 Task: Log work in the project Wayfarer for the issue 'Develop a new tool for automated testing of voice user interfaces' spent time as '3w 1d 9h 25m' and remaining time as '3w 1d 11h 31m' and add a flag. Now add the issue to the epic 'Wireless Network Optimization'.
Action: Mouse moved to (226, 63)
Screenshot: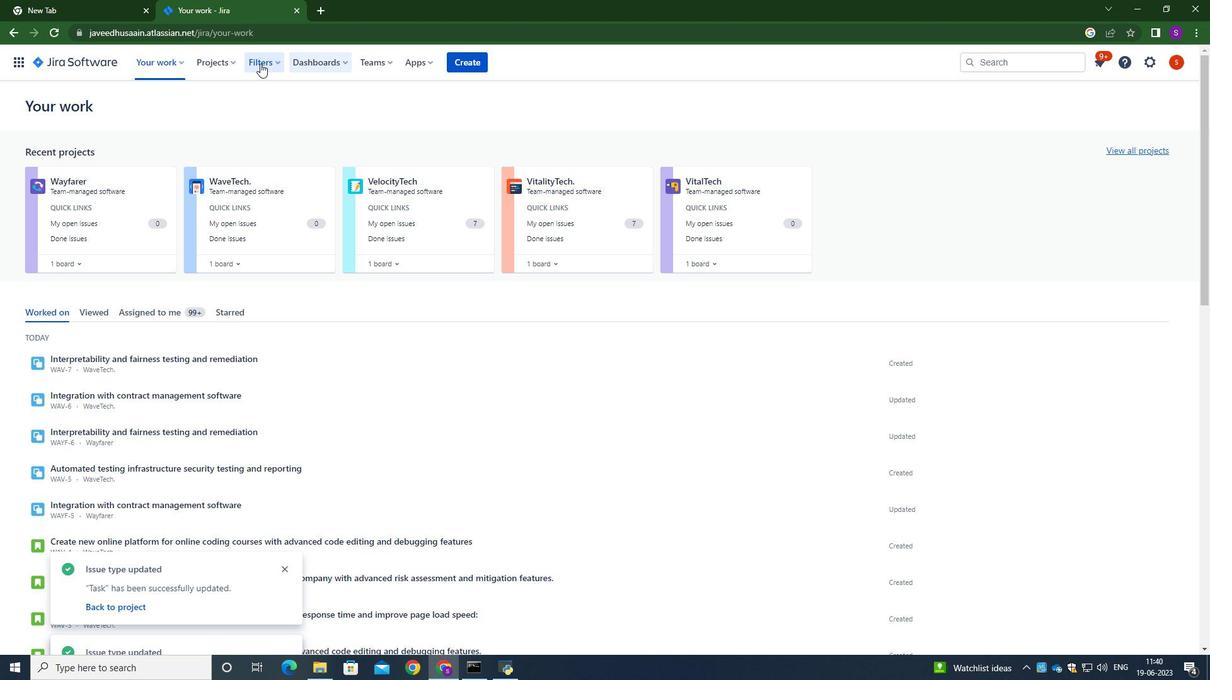 
Action: Mouse pressed left at (226, 63)
Screenshot: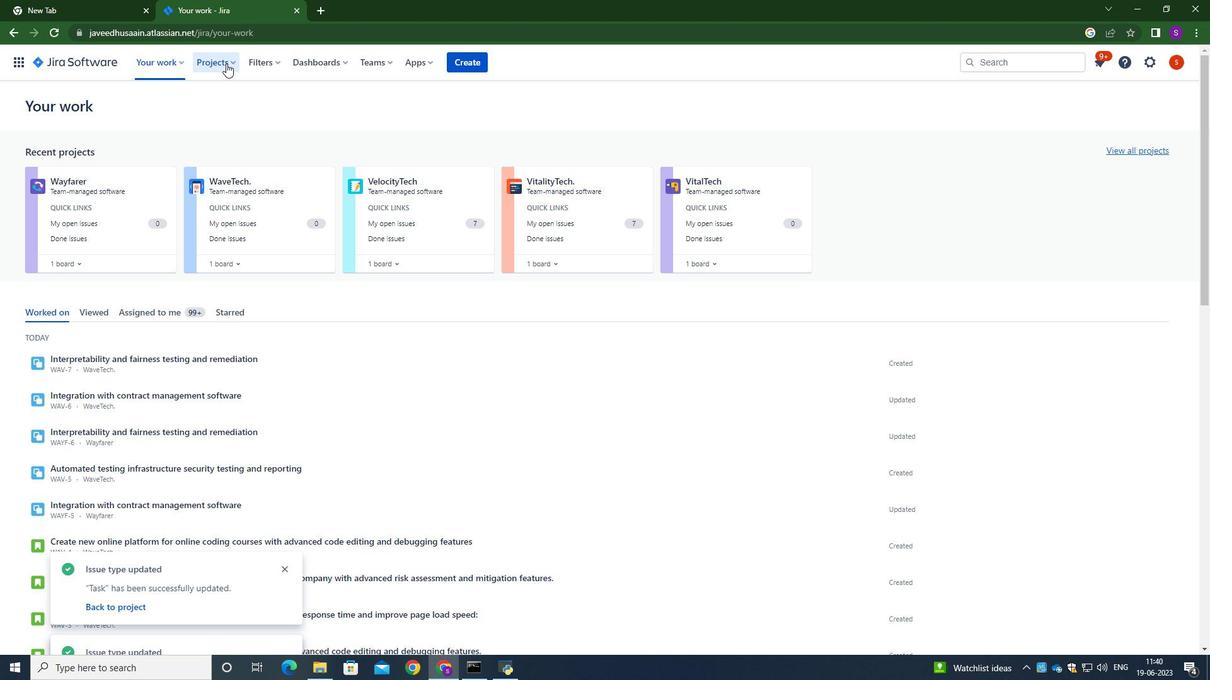 
Action: Mouse moved to (262, 151)
Screenshot: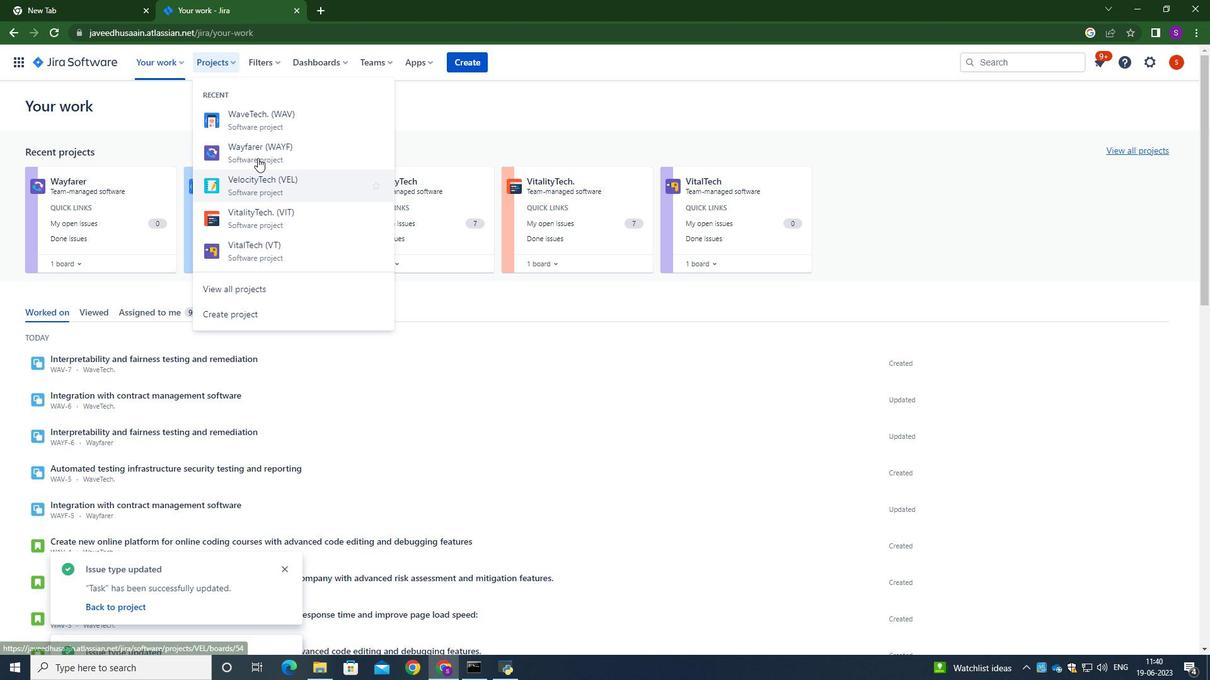 
Action: Mouse pressed left at (262, 151)
Screenshot: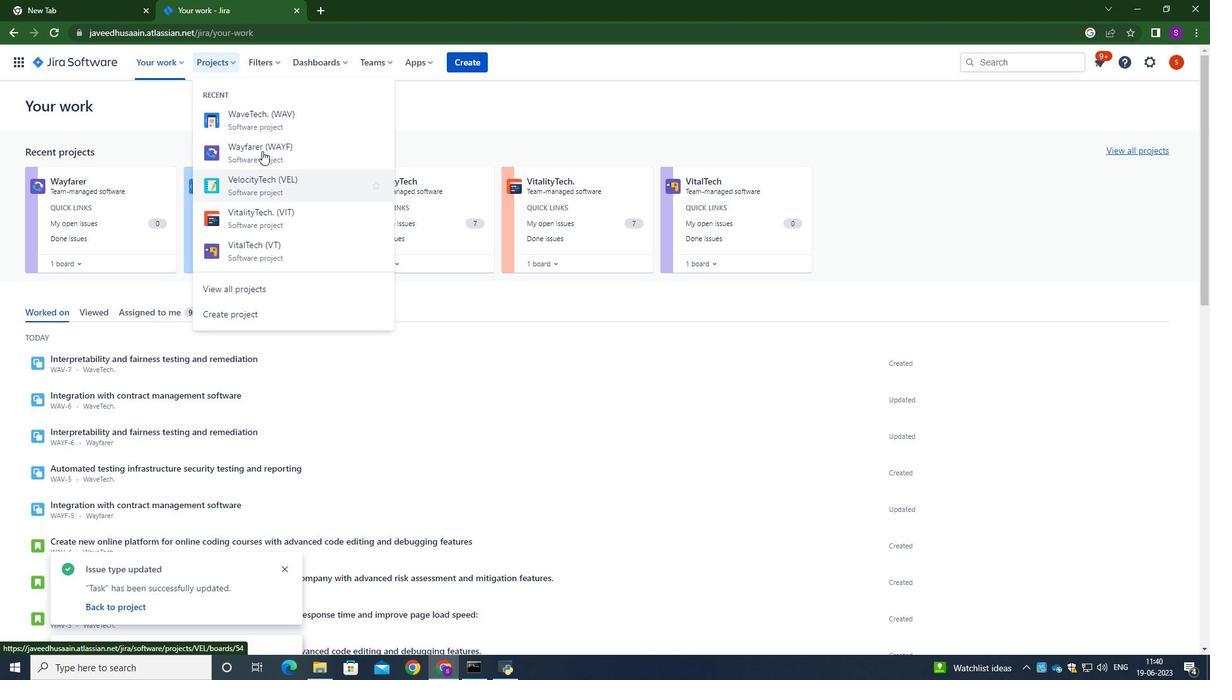 
Action: Mouse moved to (67, 188)
Screenshot: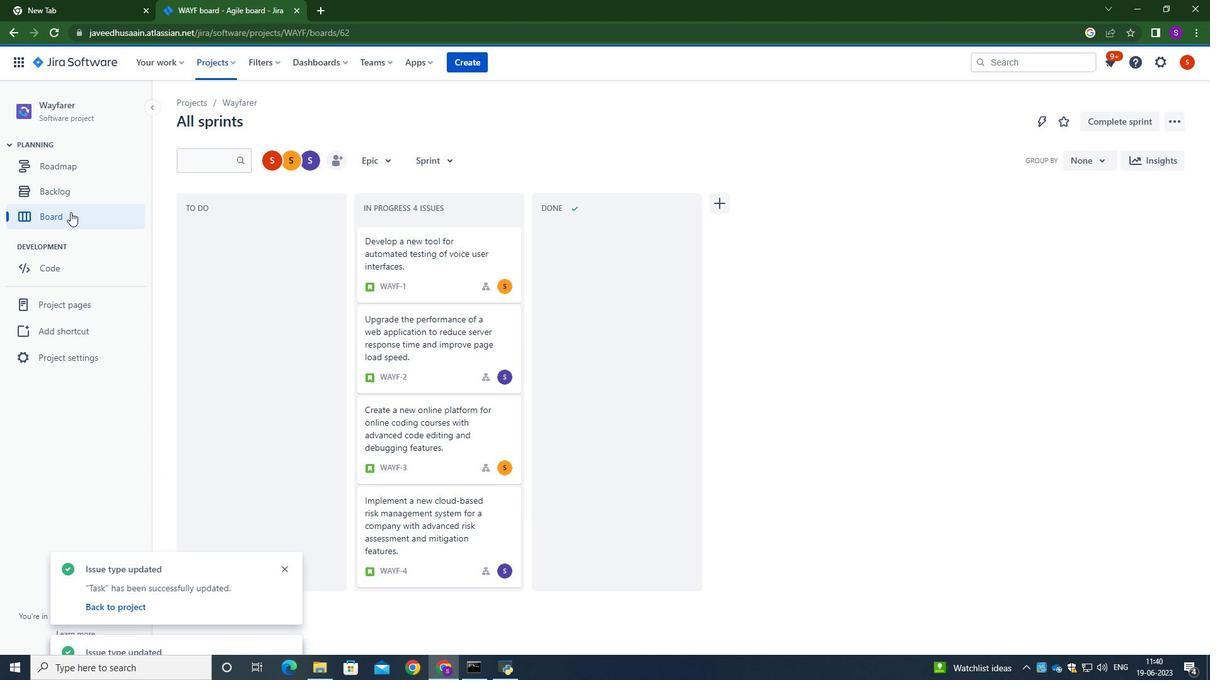 
Action: Mouse pressed left at (67, 188)
Screenshot: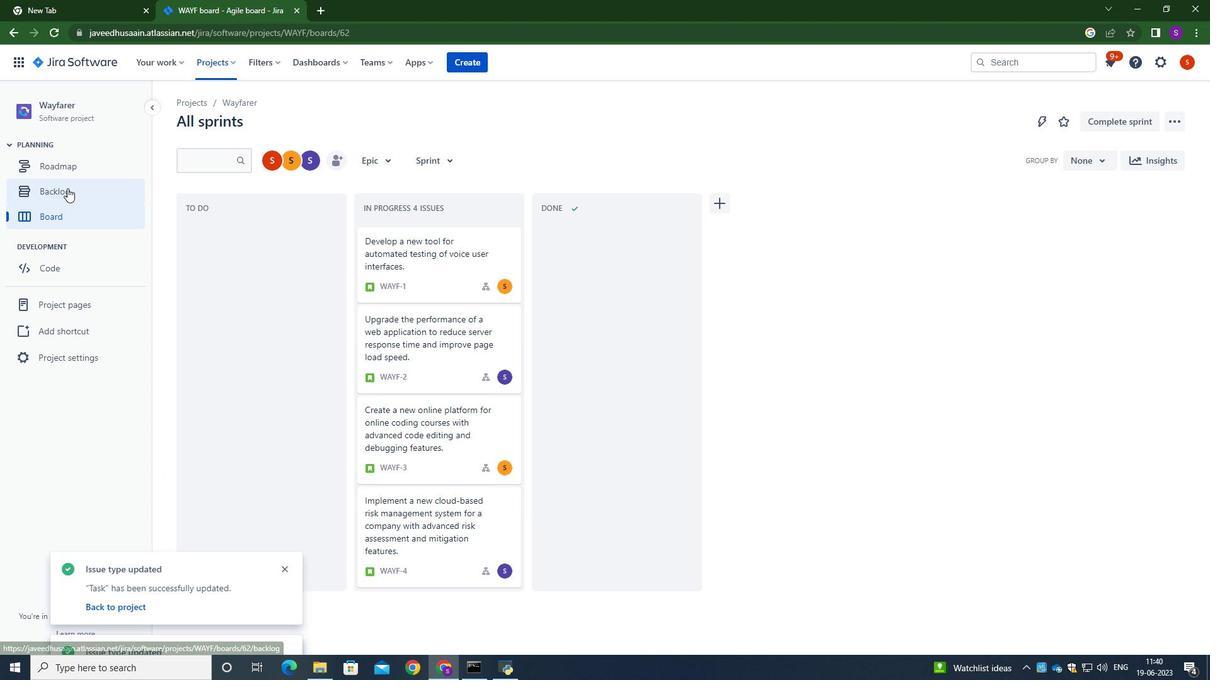 
Action: Mouse moved to (529, 230)
Screenshot: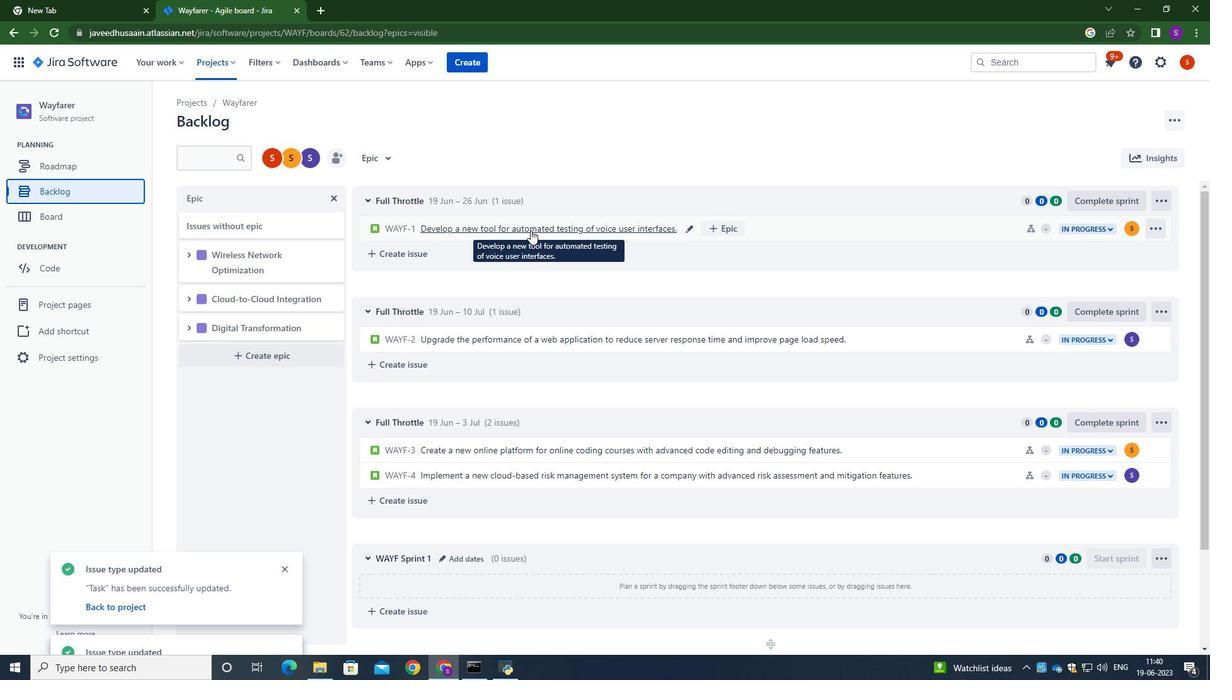 
Action: Mouse pressed left at (529, 230)
Screenshot: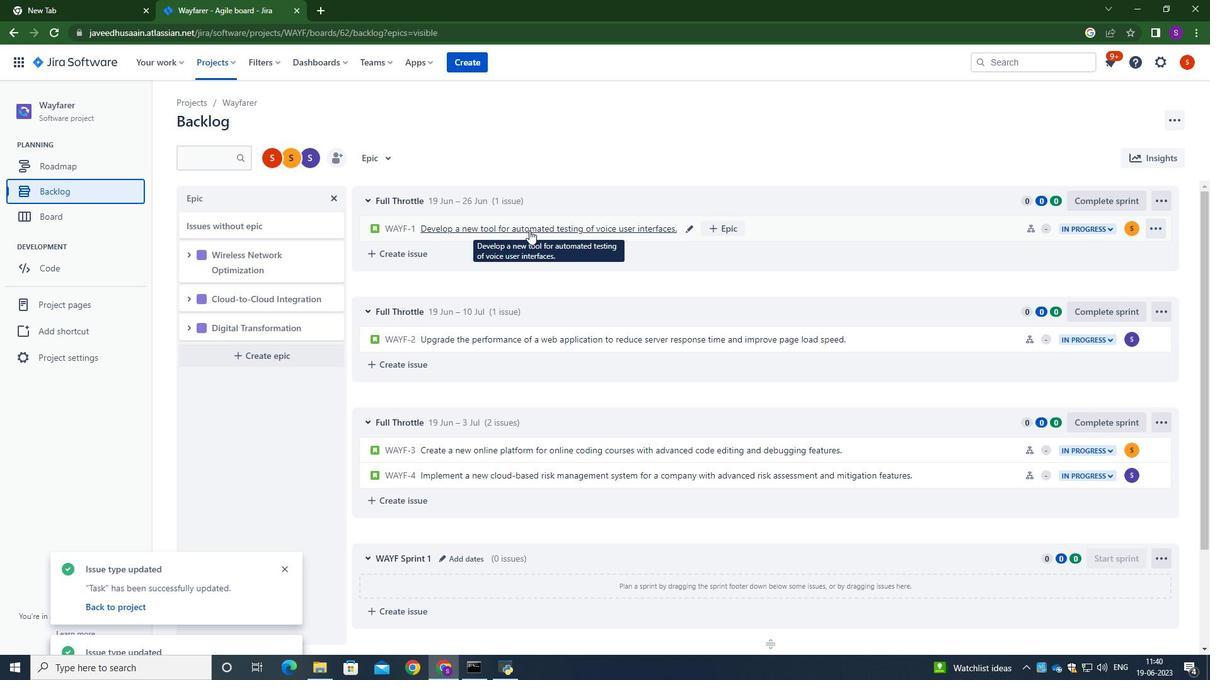 
Action: Mouse moved to (1149, 192)
Screenshot: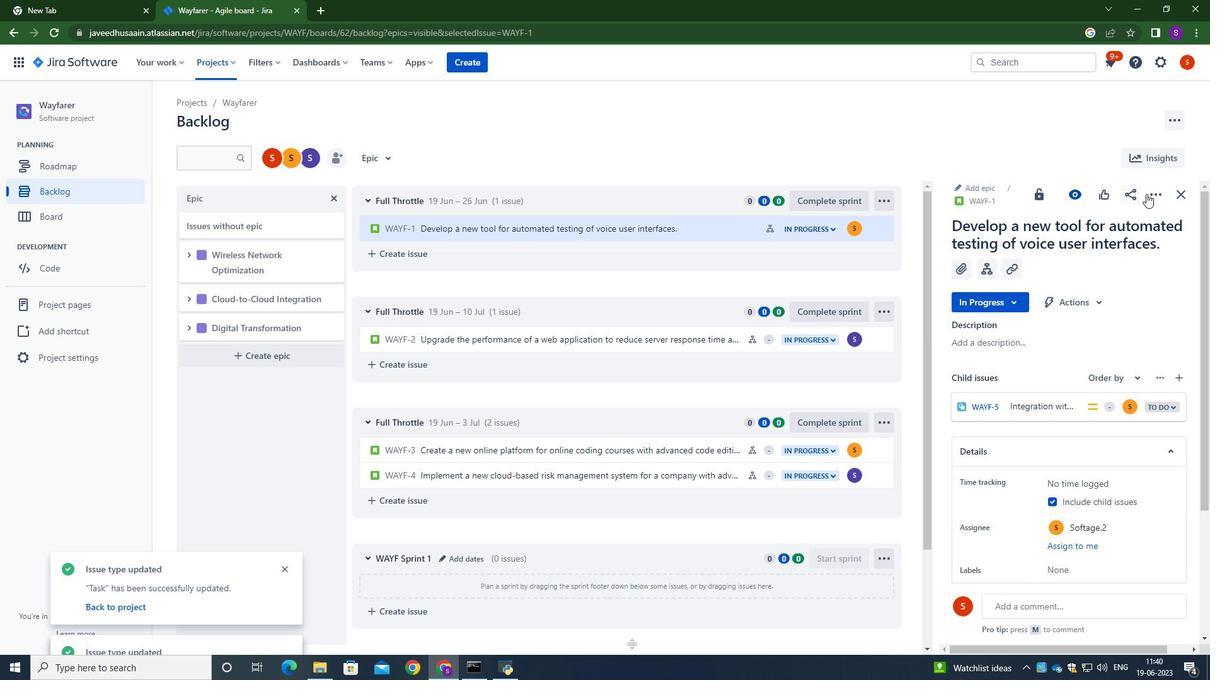 
Action: Mouse pressed left at (1149, 192)
Screenshot: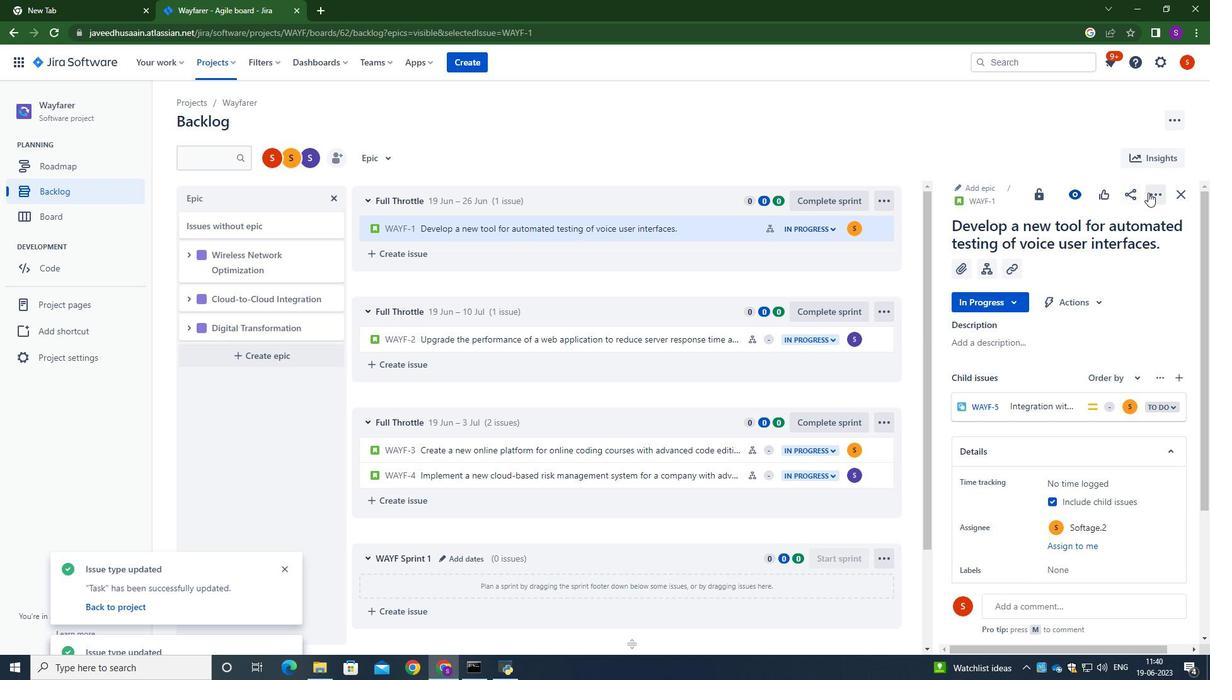 
Action: Mouse moved to (1090, 228)
Screenshot: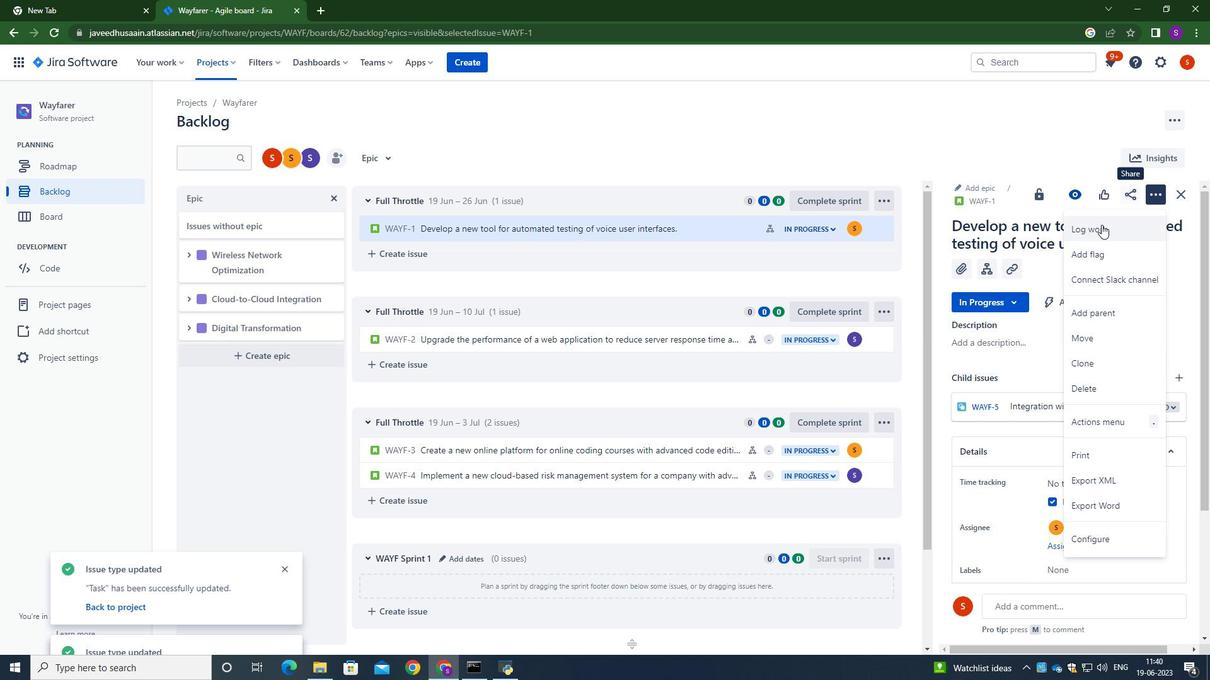 
Action: Mouse pressed left at (1090, 228)
Screenshot: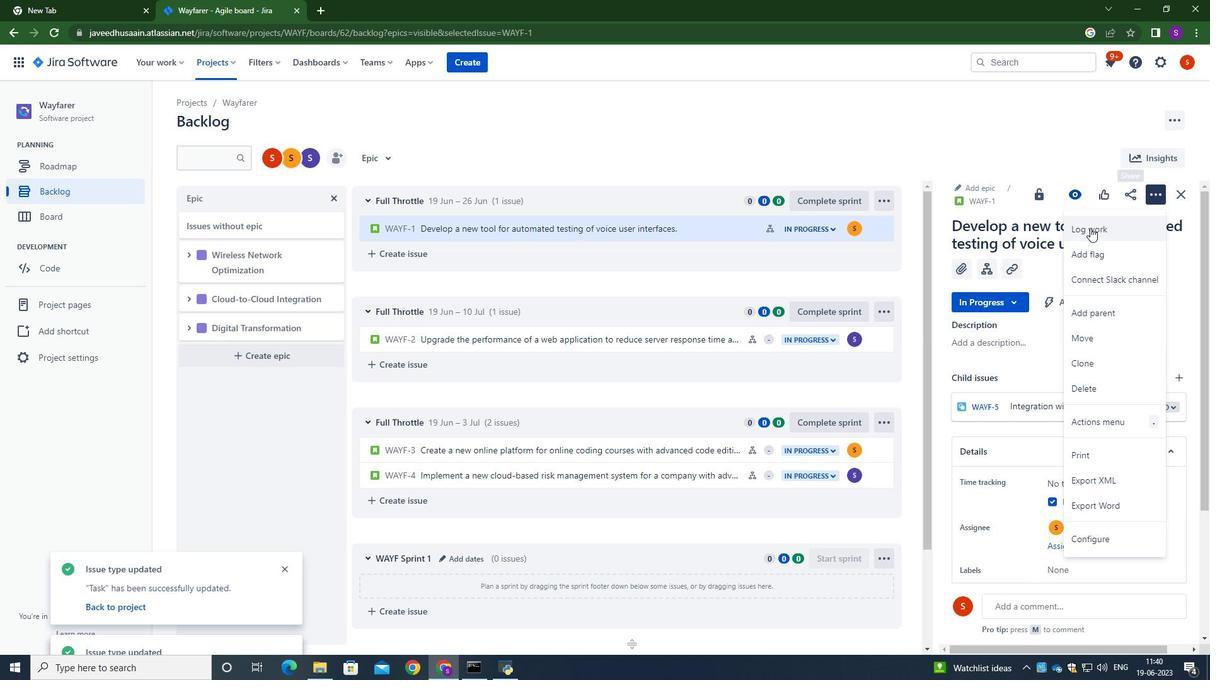 
Action: Mouse moved to (546, 189)
Screenshot: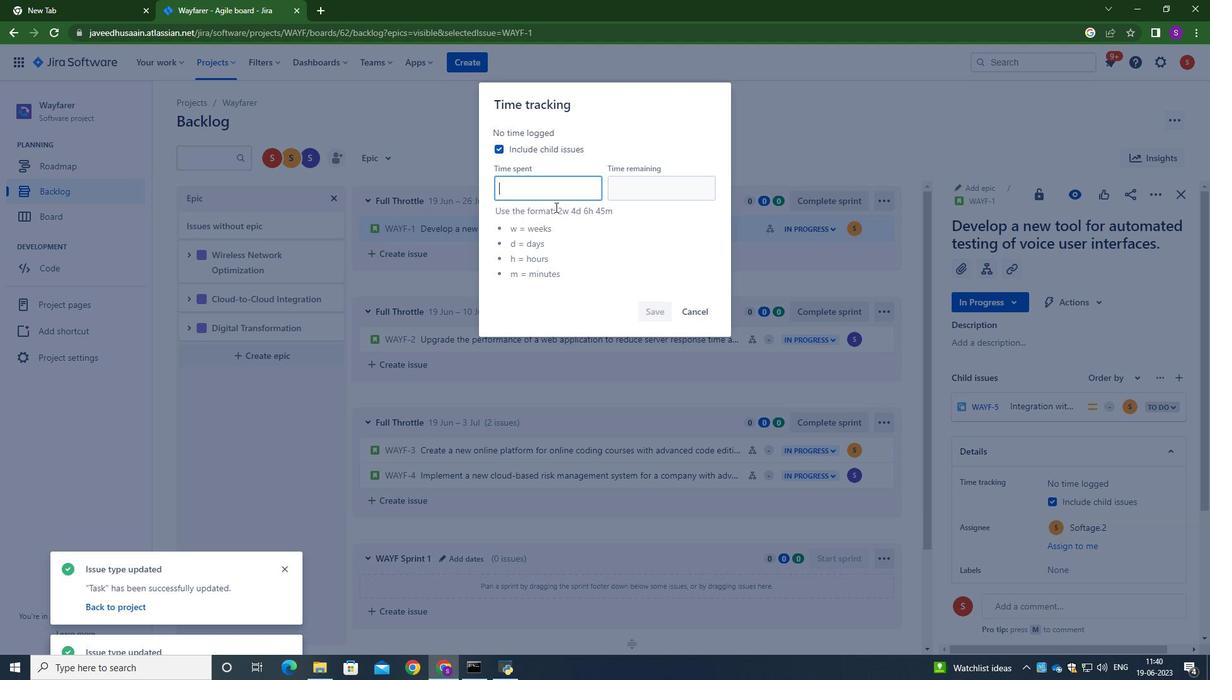 
Action: Mouse pressed left at (546, 189)
Screenshot: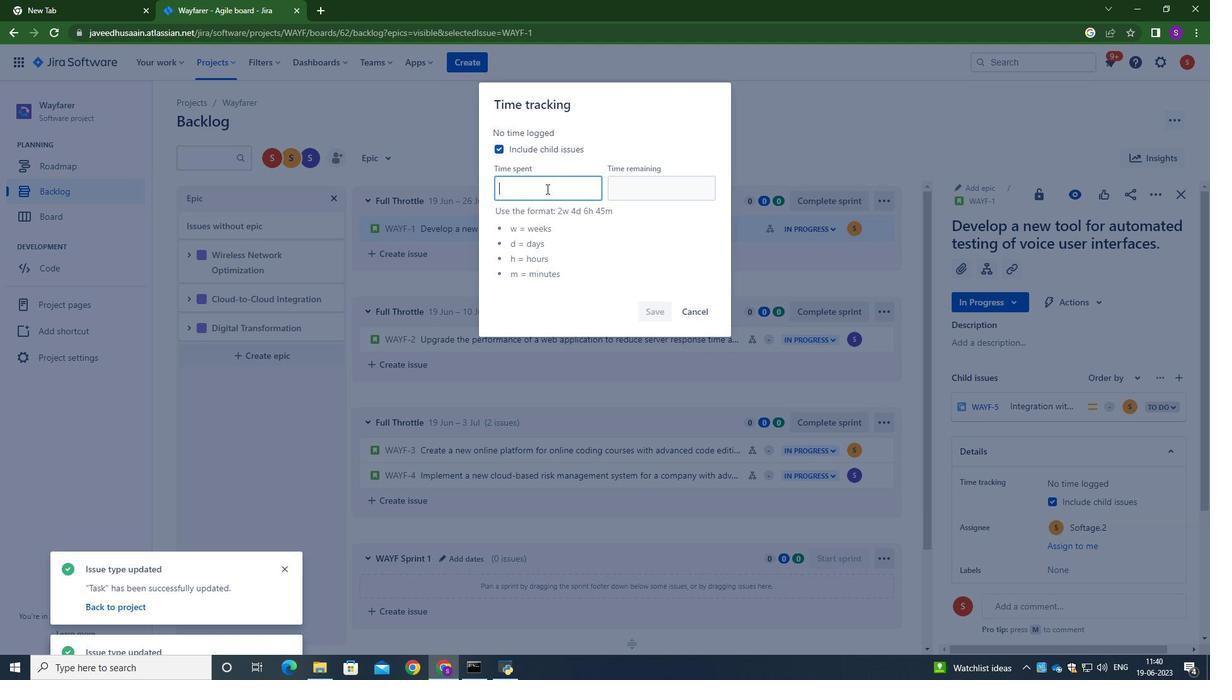 
Action: Key pressed 3w<Key.space>1d<Key.space>9h<Key.space>25m<Key.tab>3w<Key.space>1d<Key.space>11h<Key.space>31m
Screenshot: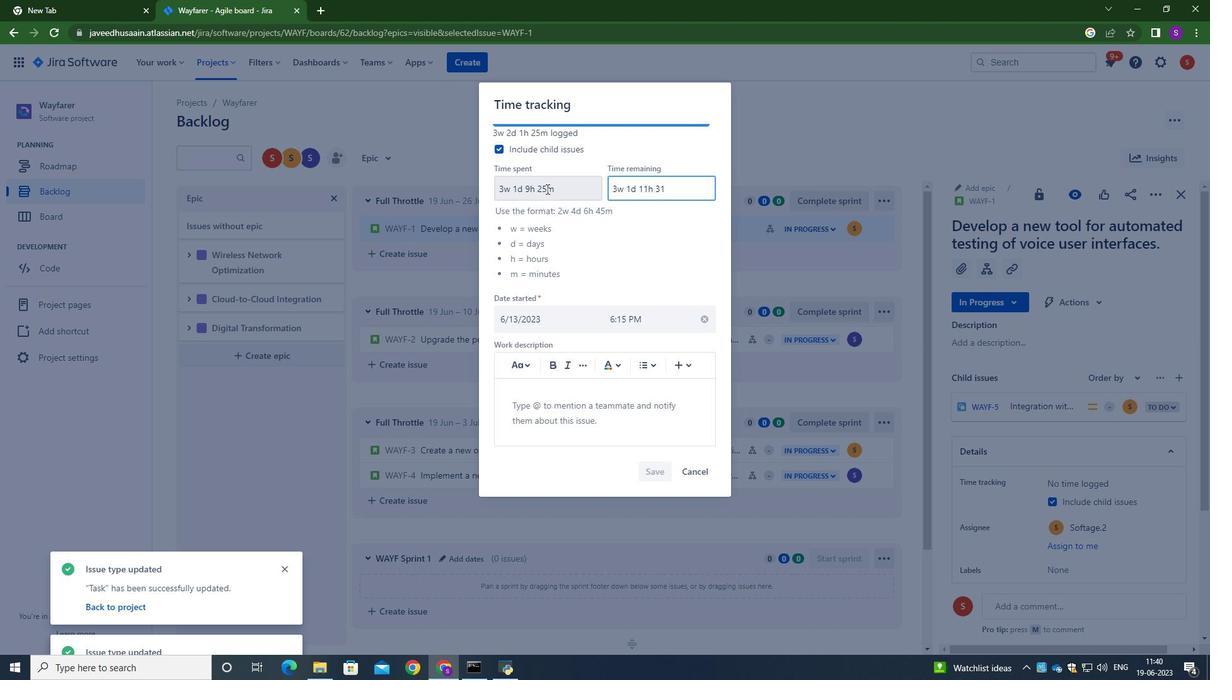 
Action: Mouse moved to (650, 471)
Screenshot: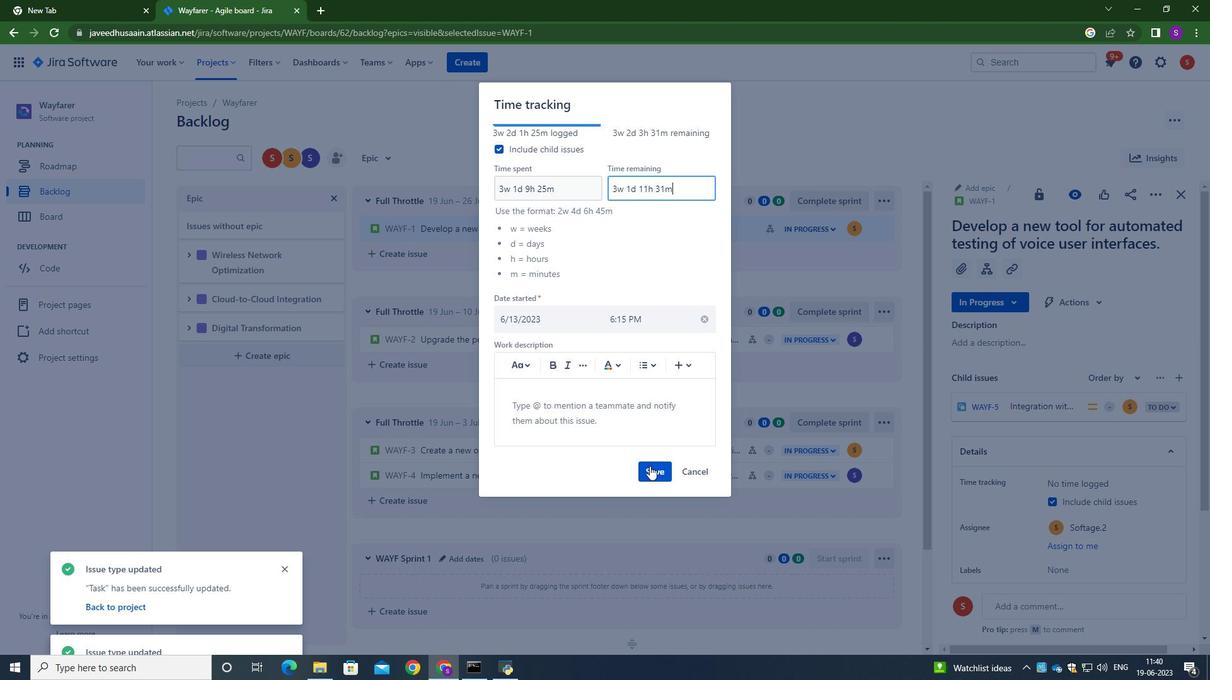 
Action: Mouse pressed left at (650, 471)
Screenshot: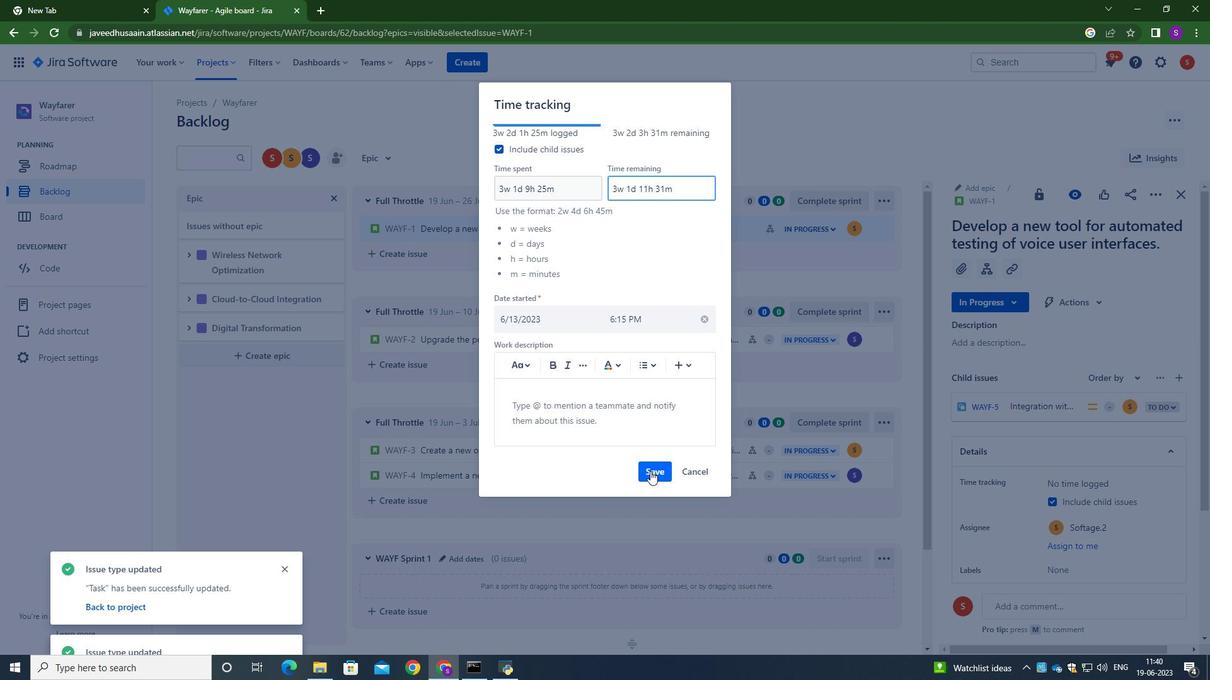 
Action: Mouse moved to (1165, 203)
Screenshot: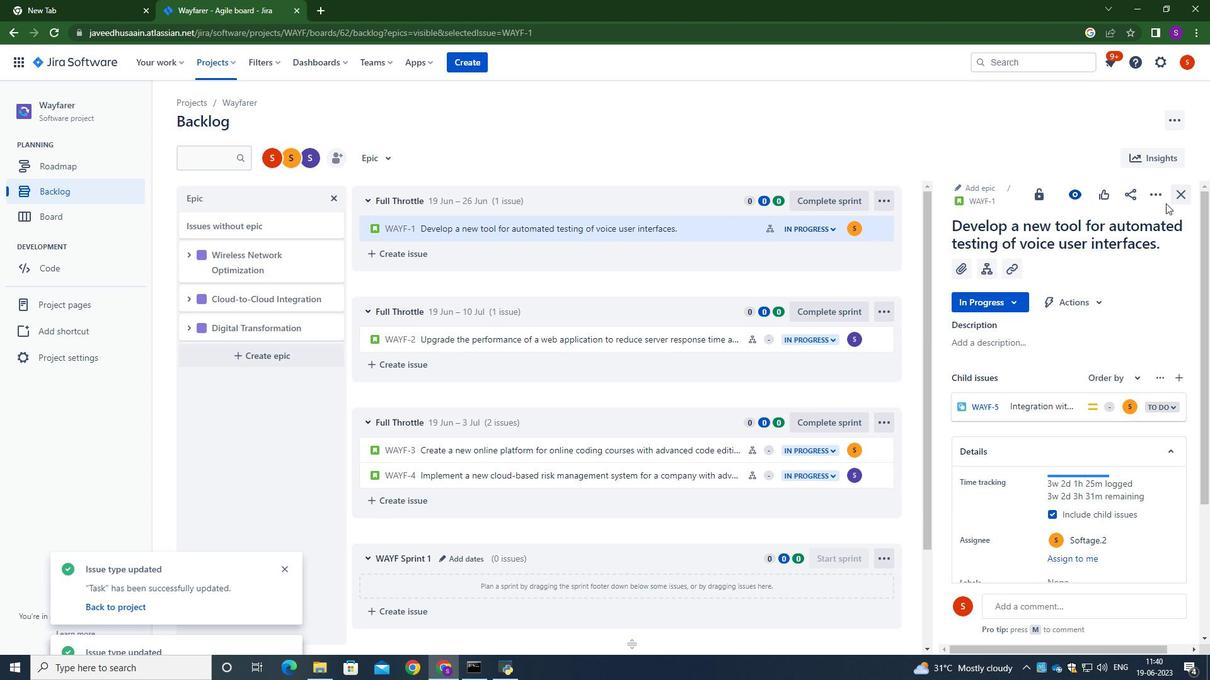 
Action: Mouse pressed left at (1165, 203)
Screenshot: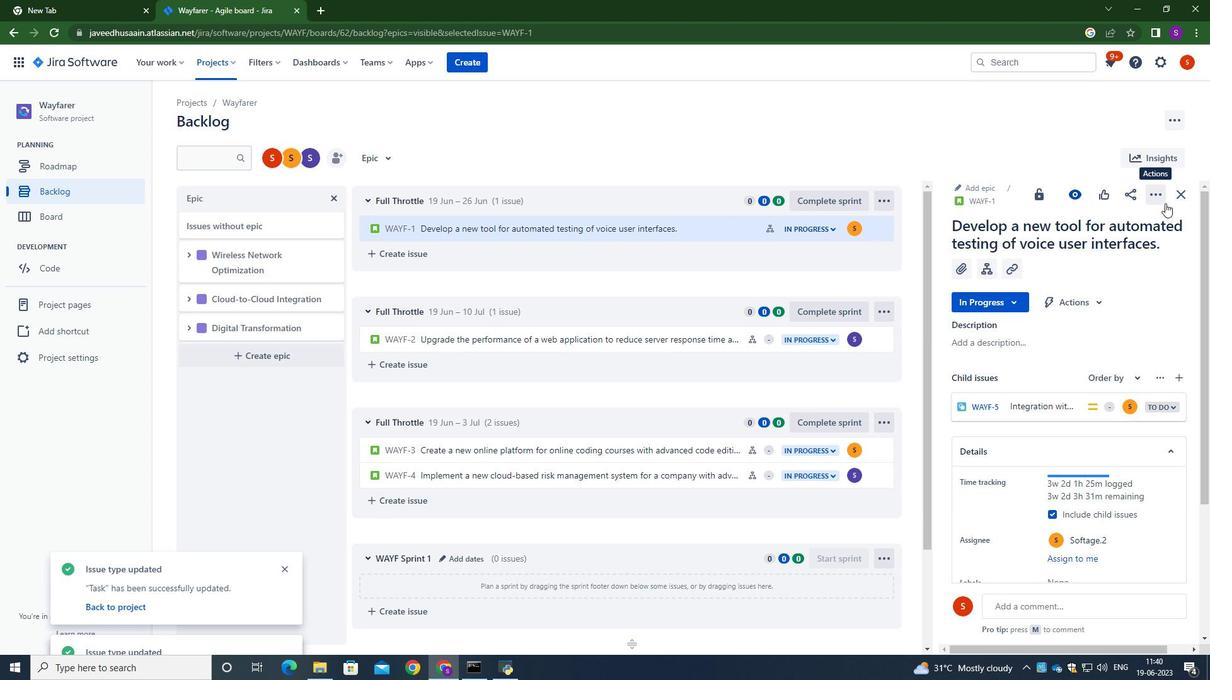 
Action: Mouse moved to (1095, 257)
Screenshot: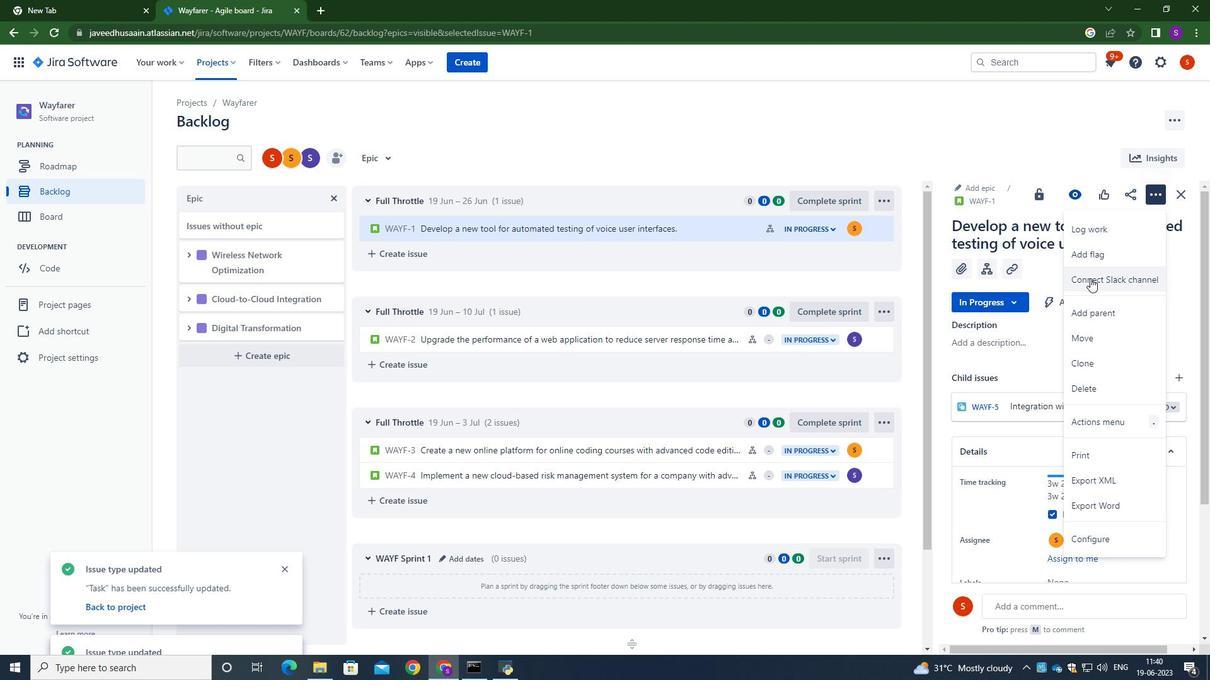 
Action: Mouse pressed left at (1095, 257)
Screenshot: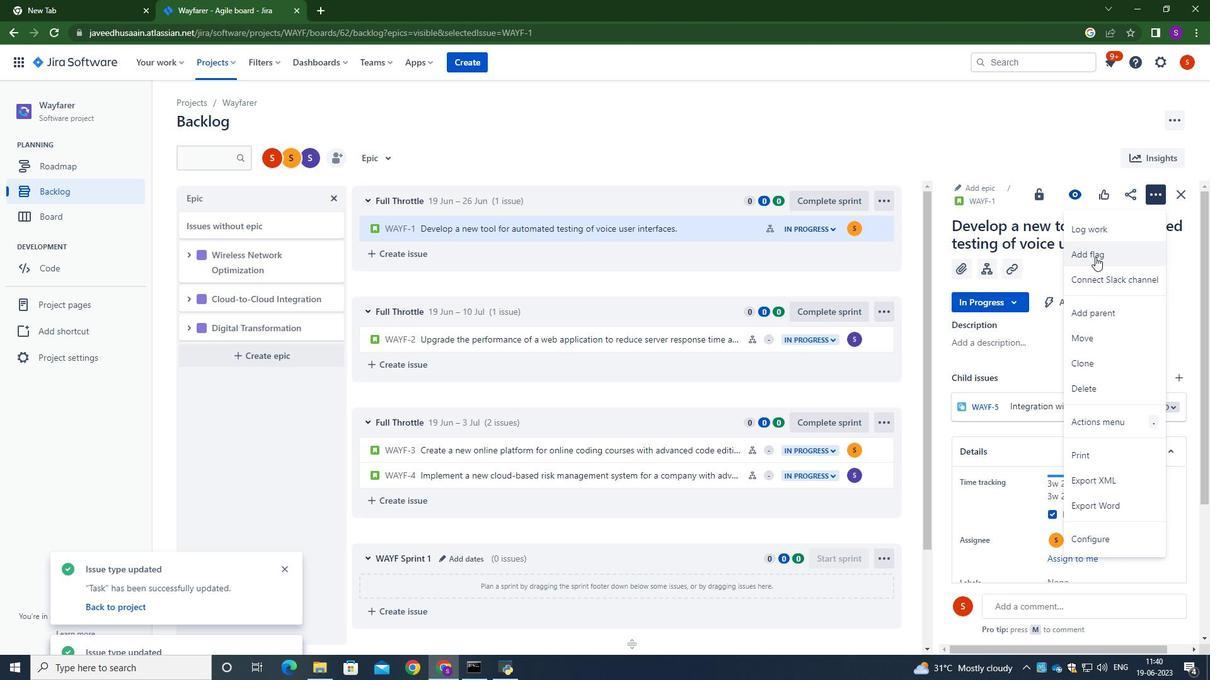 
Action: Mouse moved to (706, 225)
Screenshot: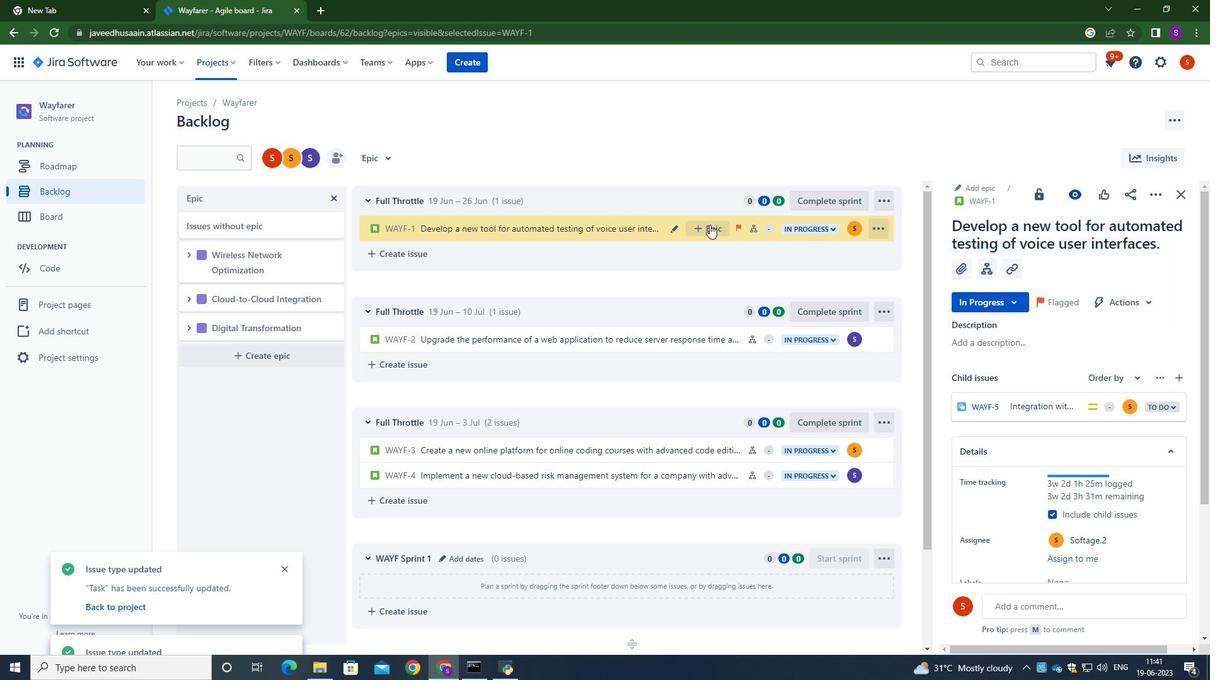 
Action: Mouse pressed left at (706, 225)
Screenshot: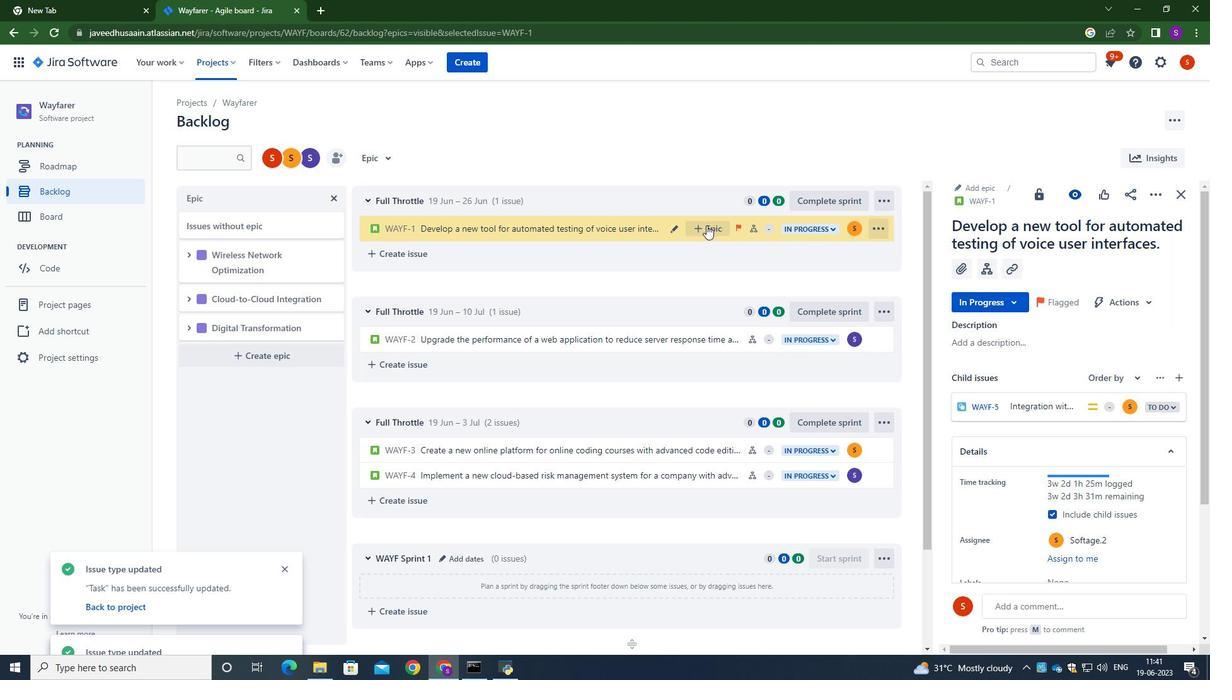 
Action: Mouse moved to (778, 319)
Screenshot: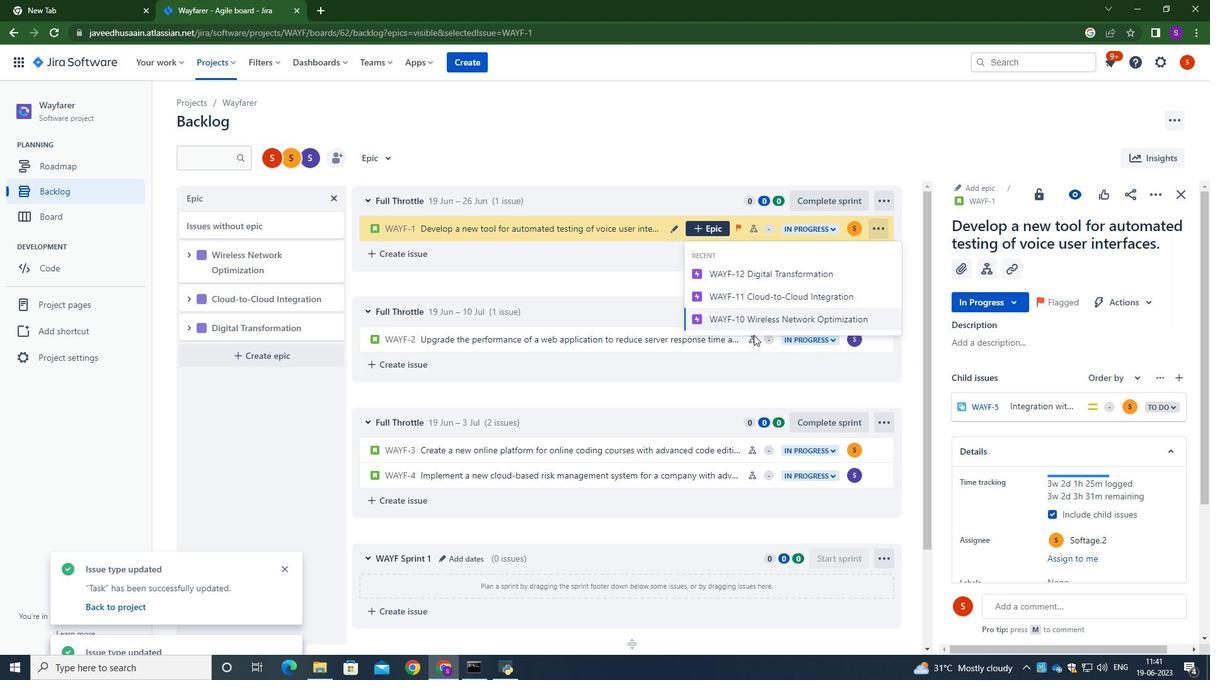 
Action: Mouse pressed left at (778, 319)
Screenshot: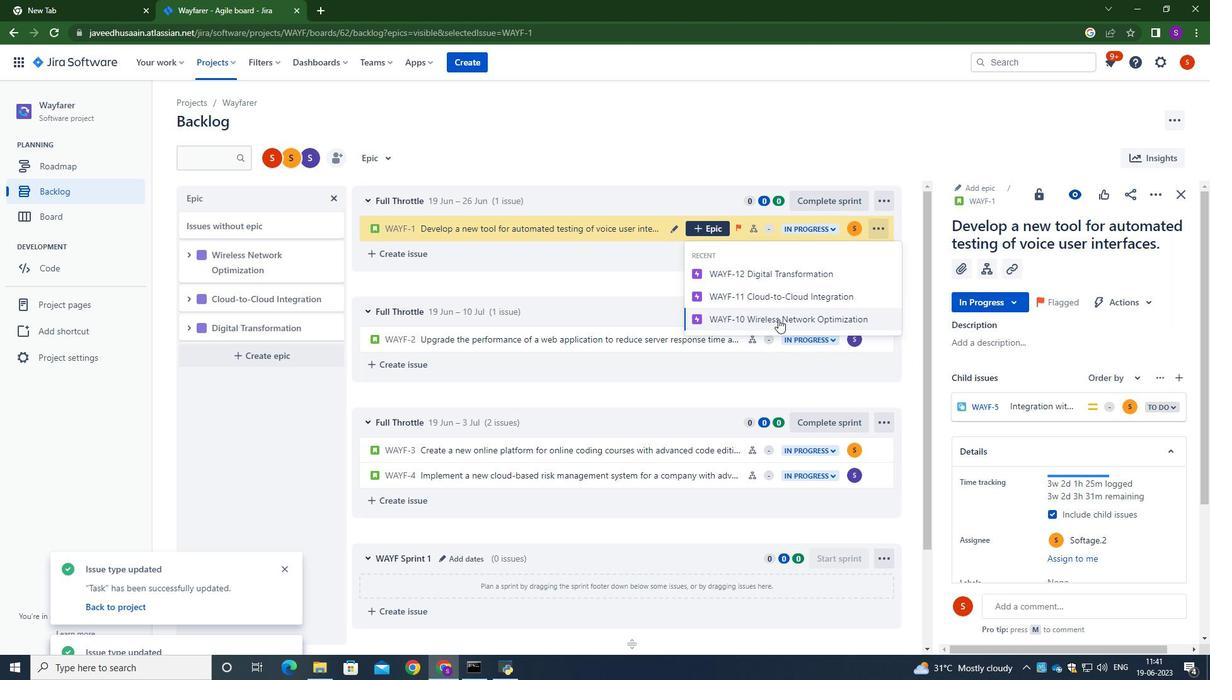 
Action: Mouse moved to (804, 152)
Screenshot: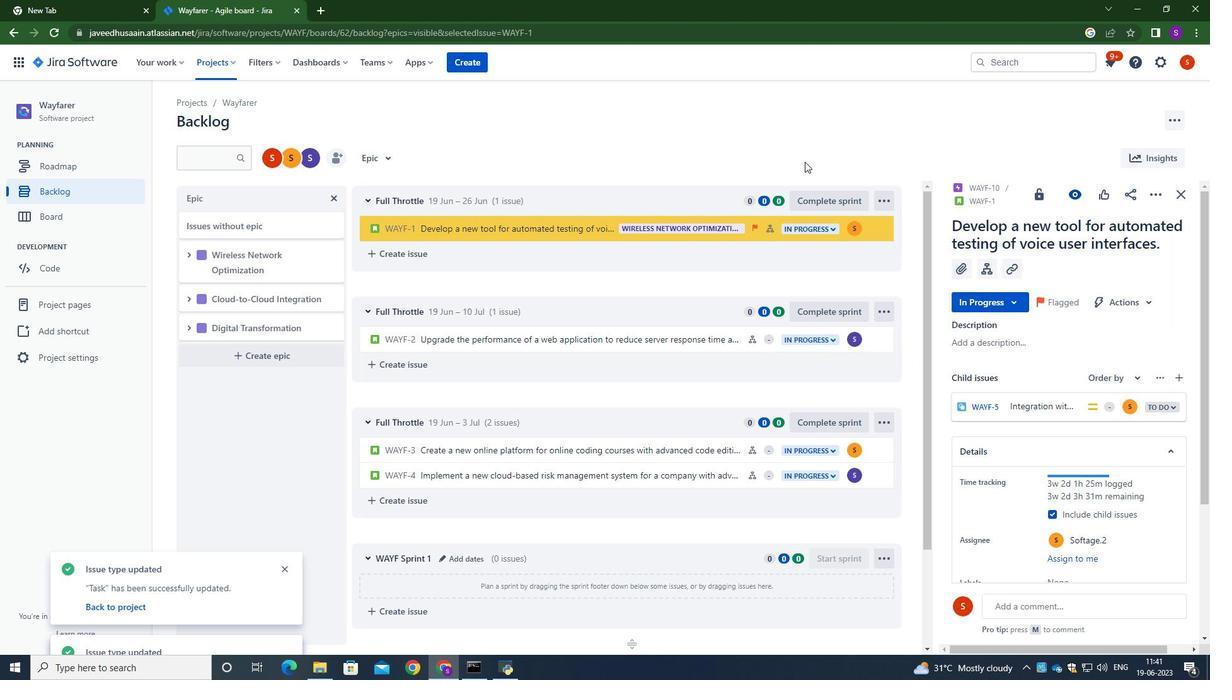 
Action: Mouse pressed left at (804, 152)
Screenshot: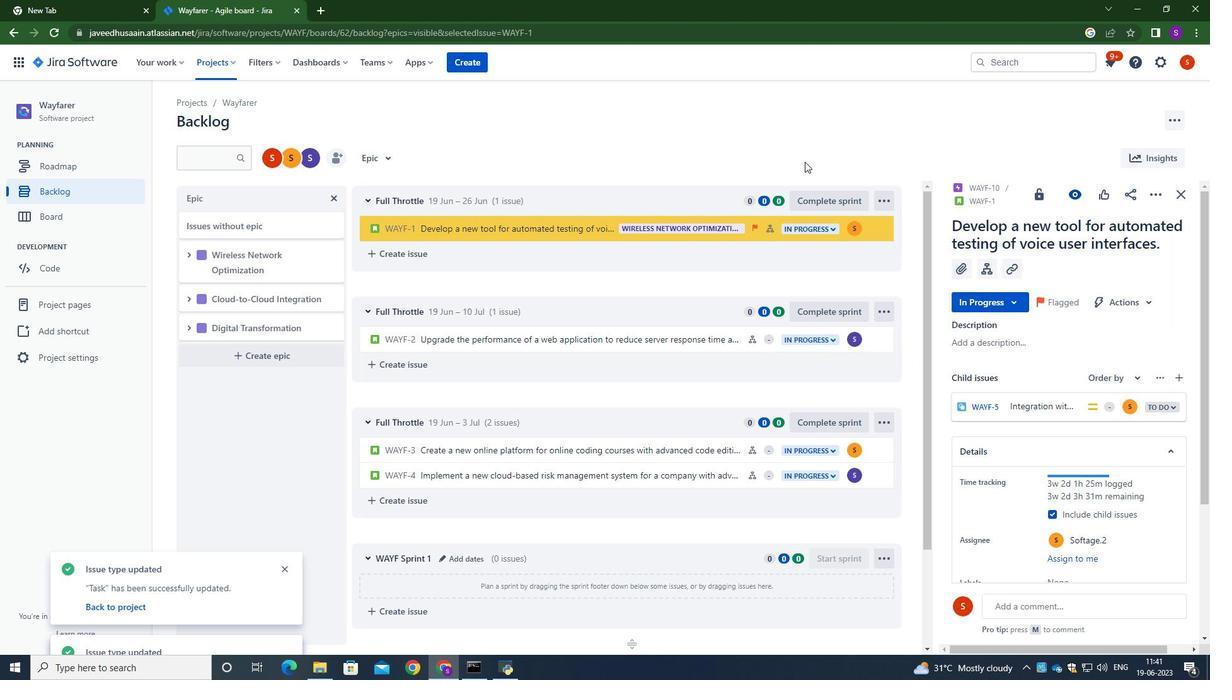 
Action: Mouse moved to (803, 152)
Screenshot: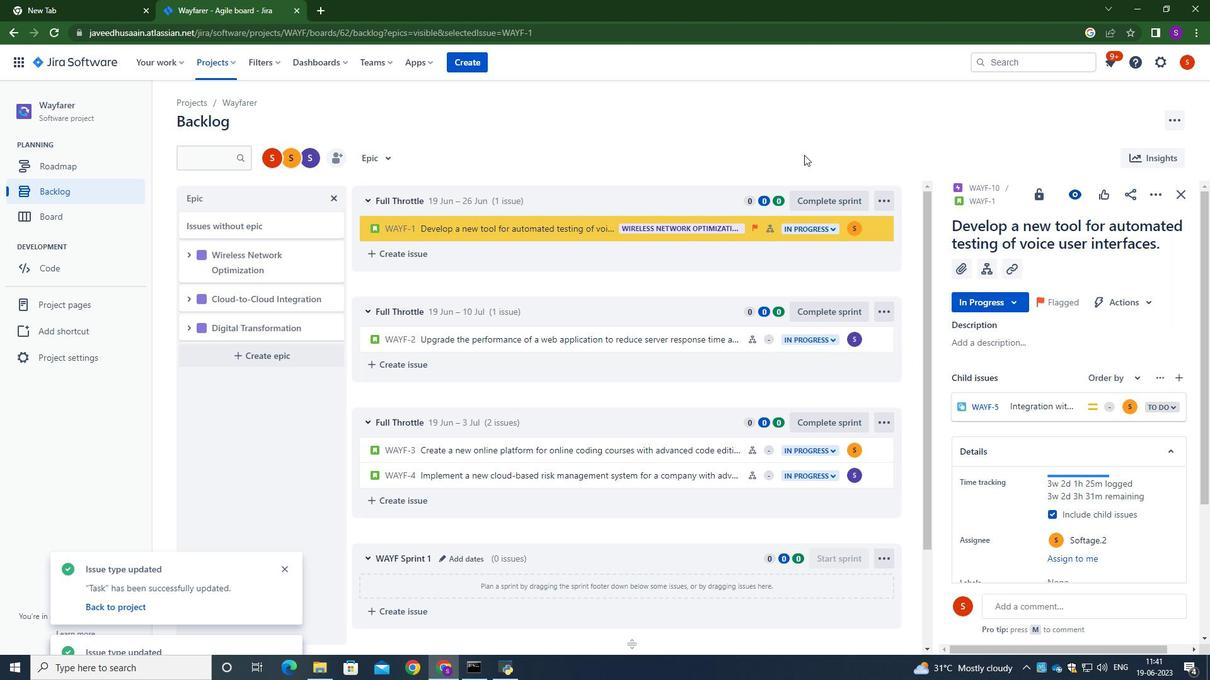 
